 Task: Access a repository's "File Finder" to locate specific code files.
Action: Mouse moved to (655, 224)
Screenshot: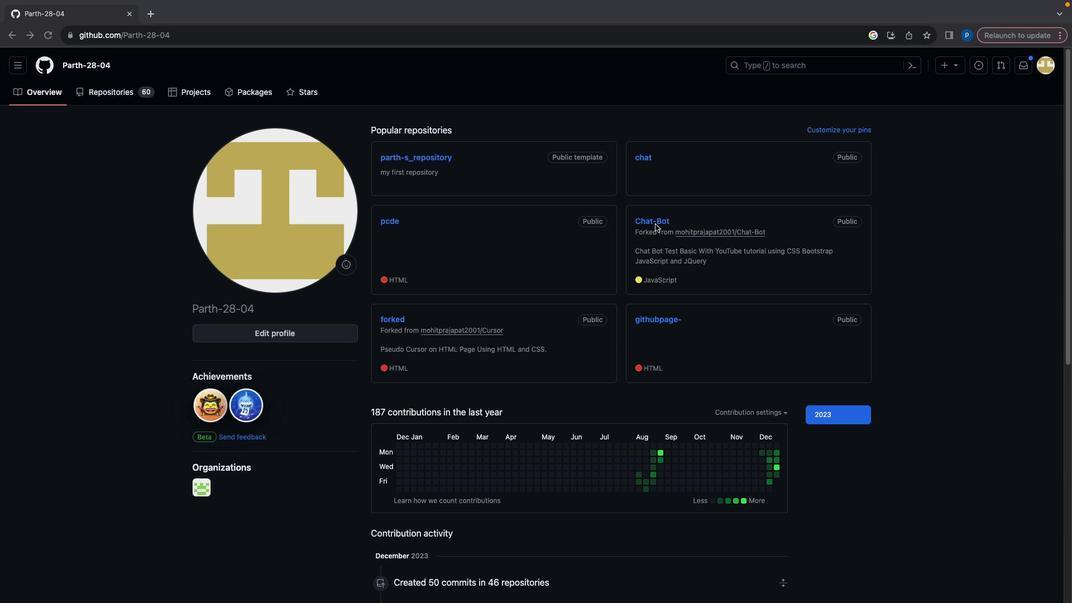 
Action: Mouse pressed left at (655, 224)
Screenshot: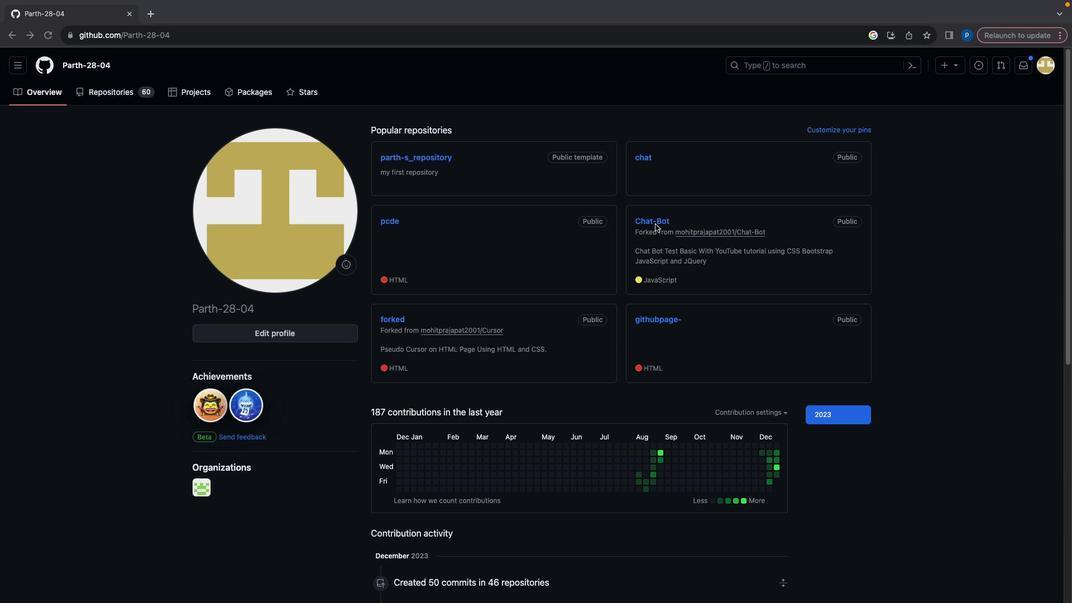 
Action: Mouse moved to (655, 221)
Screenshot: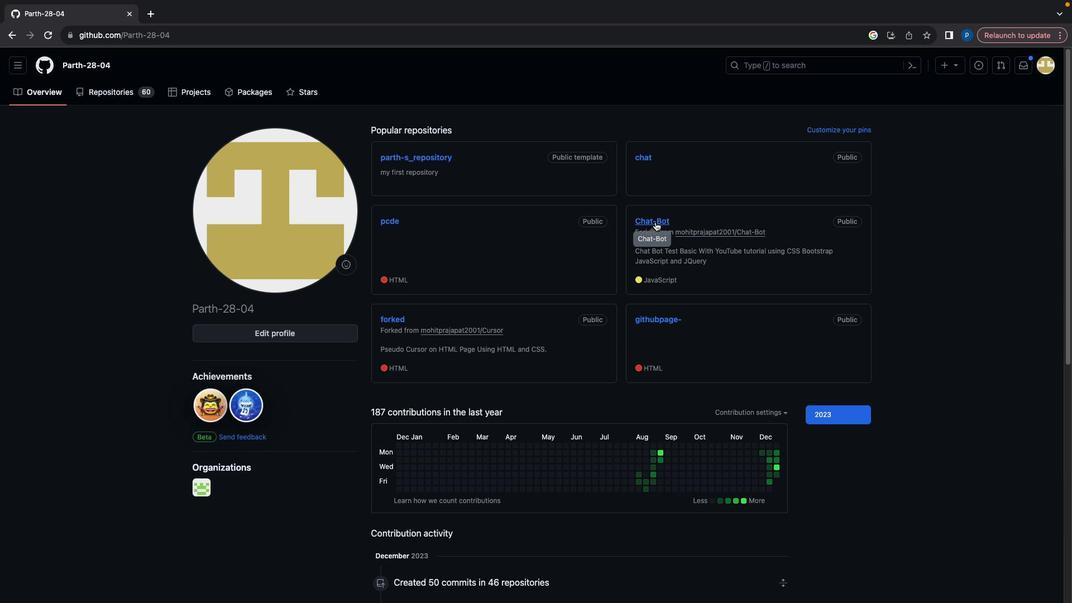 
Action: Mouse pressed left at (655, 221)
Screenshot: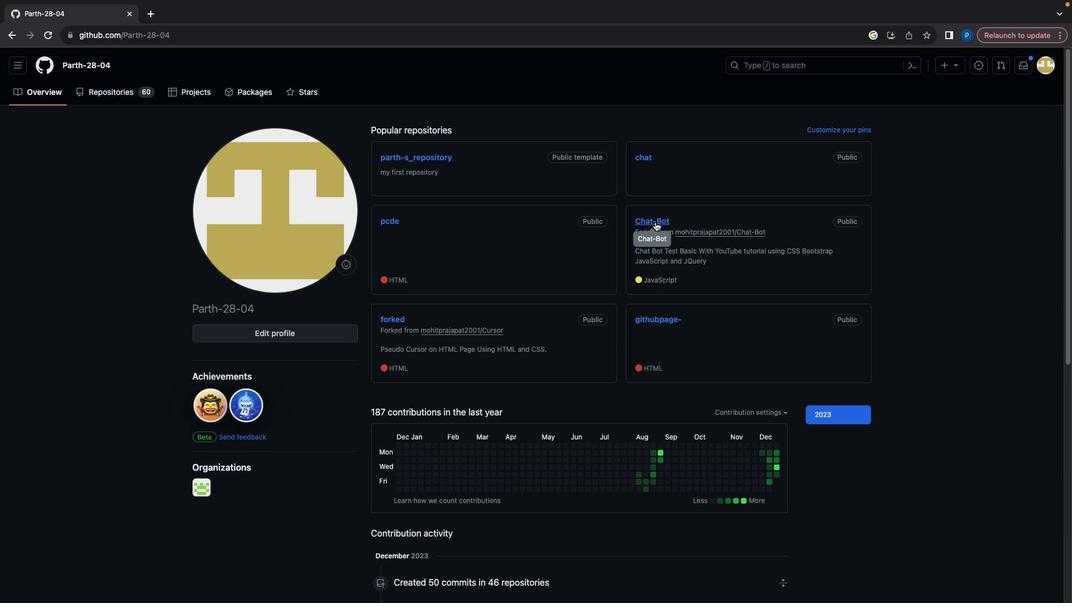 
Action: Mouse moved to (505, 172)
Screenshot: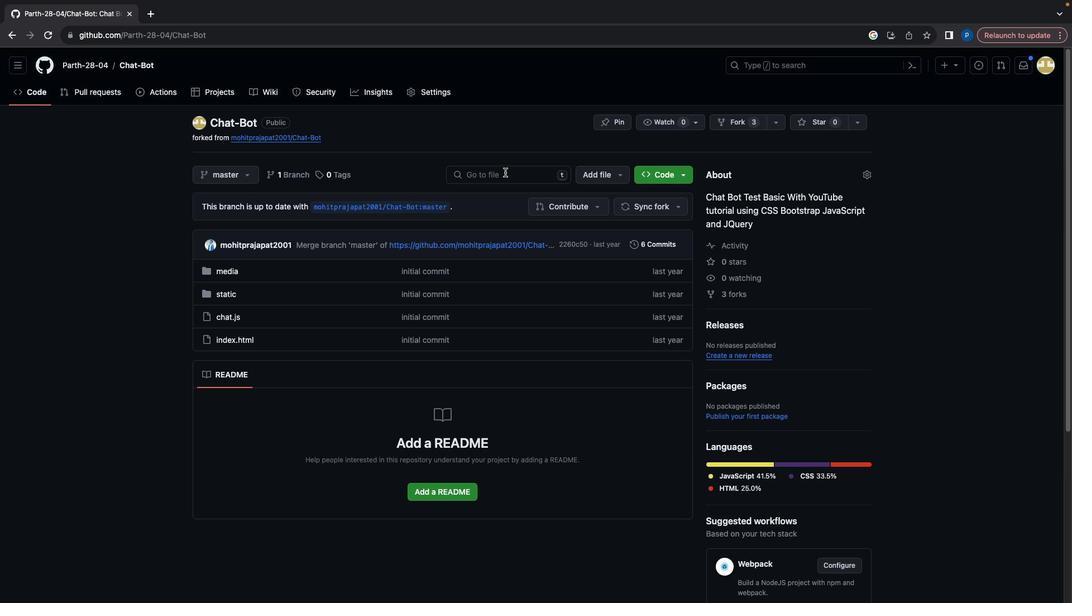 
Action: Mouse pressed left at (505, 172)
Screenshot: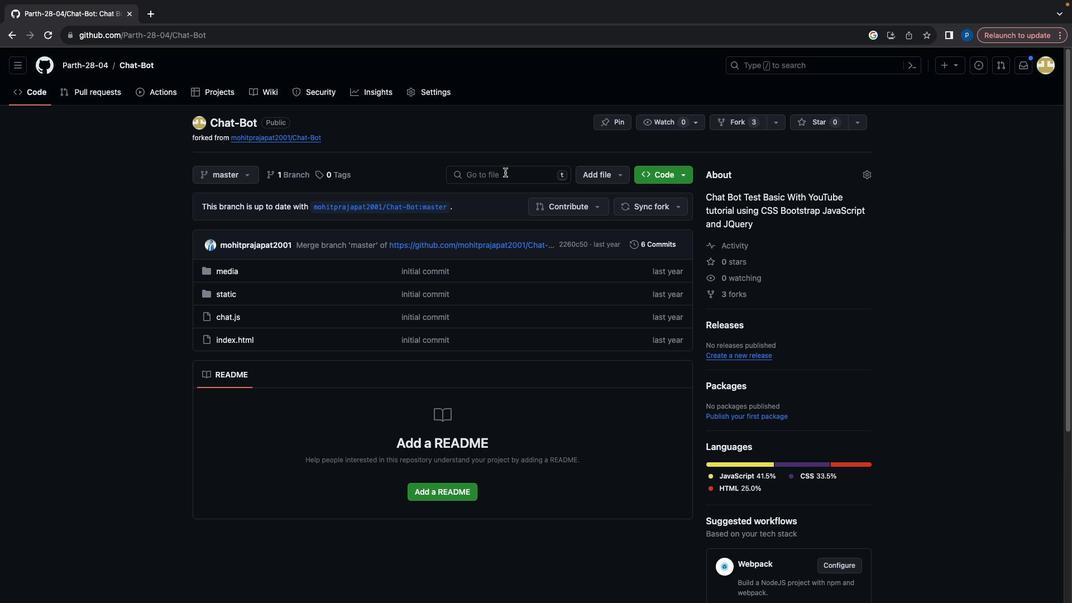 
Action: Key pressed 'i''n''d''e''x'Key.space'='Key.backspaceKey.backspace'.''h''t''m''l'Key.enter
Screenshot: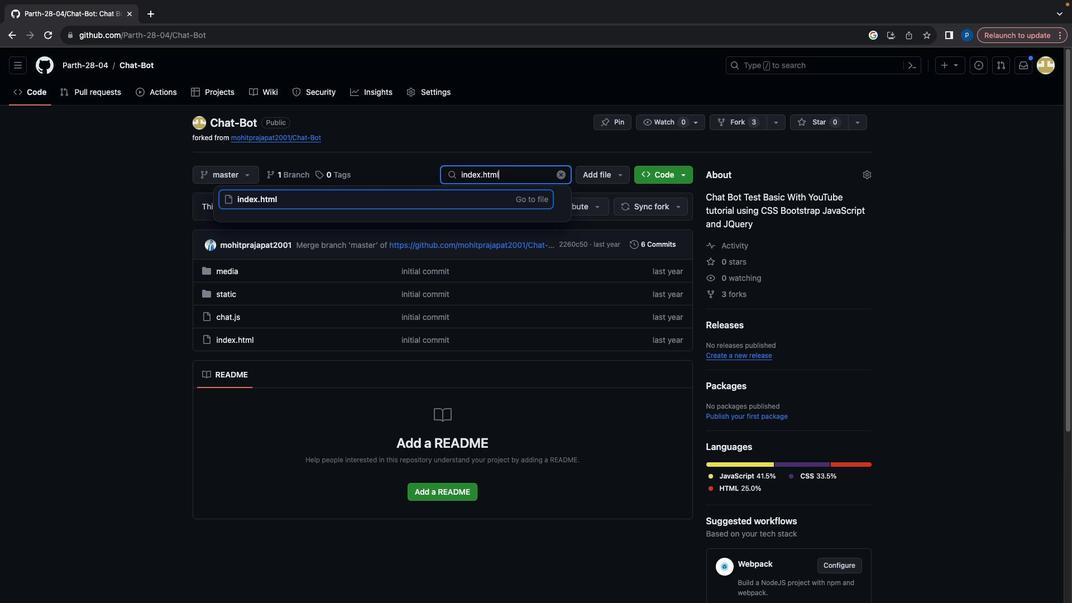 
Action: Mouse scrolled (505, 172) with delta (0, 0)
Screenshot: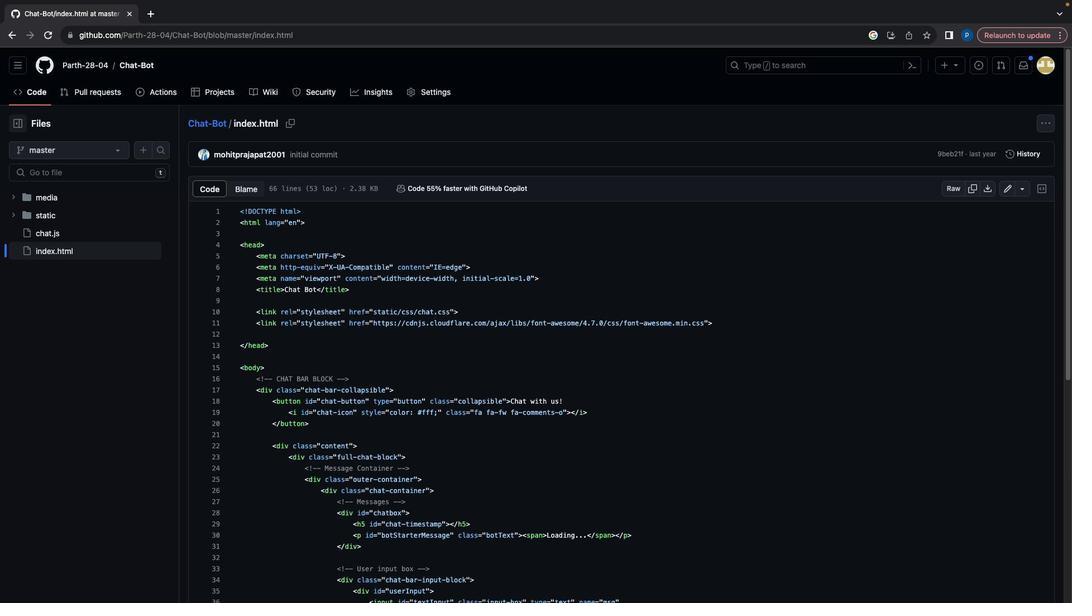 
Action: Mouse moved to (539, 215)
Screenshot: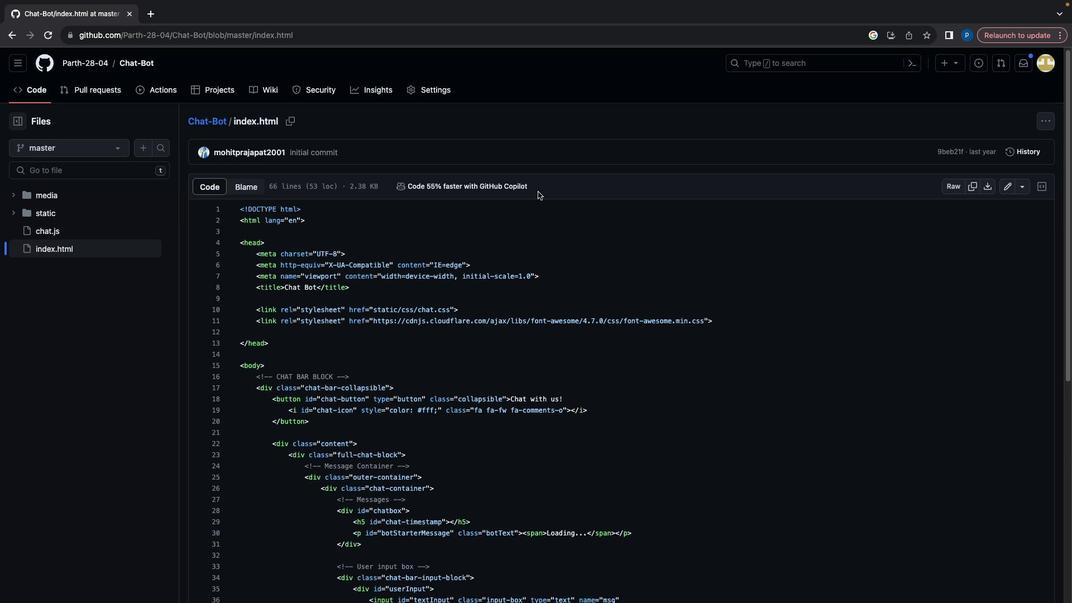 
Action: Mouse scrolled (539, 215) with delta (0, 0)
Screenshot: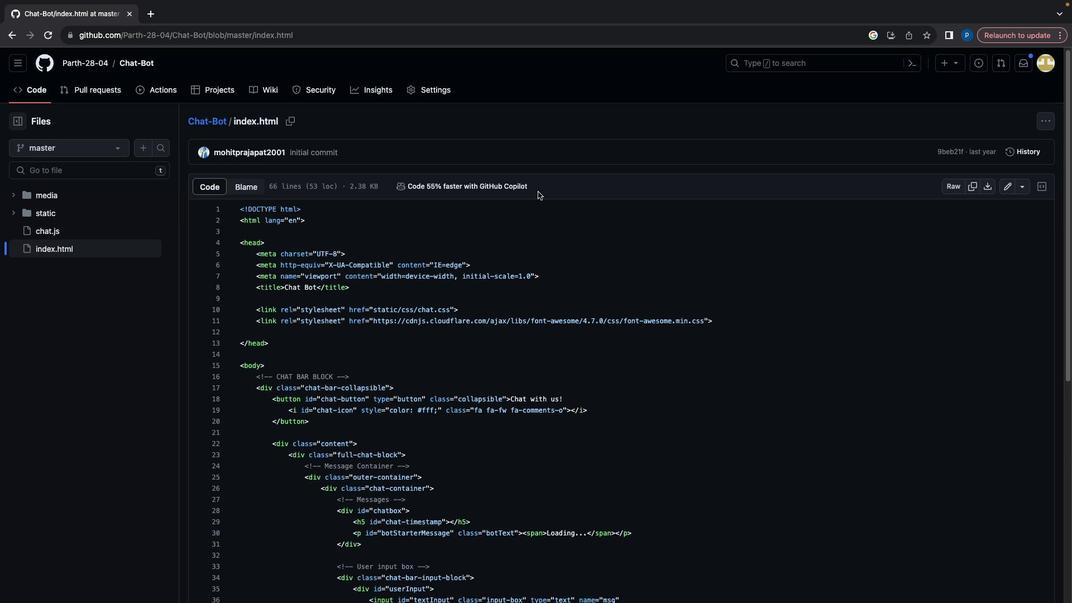
Action: Mouse moved to (542, 236)
Screenshot: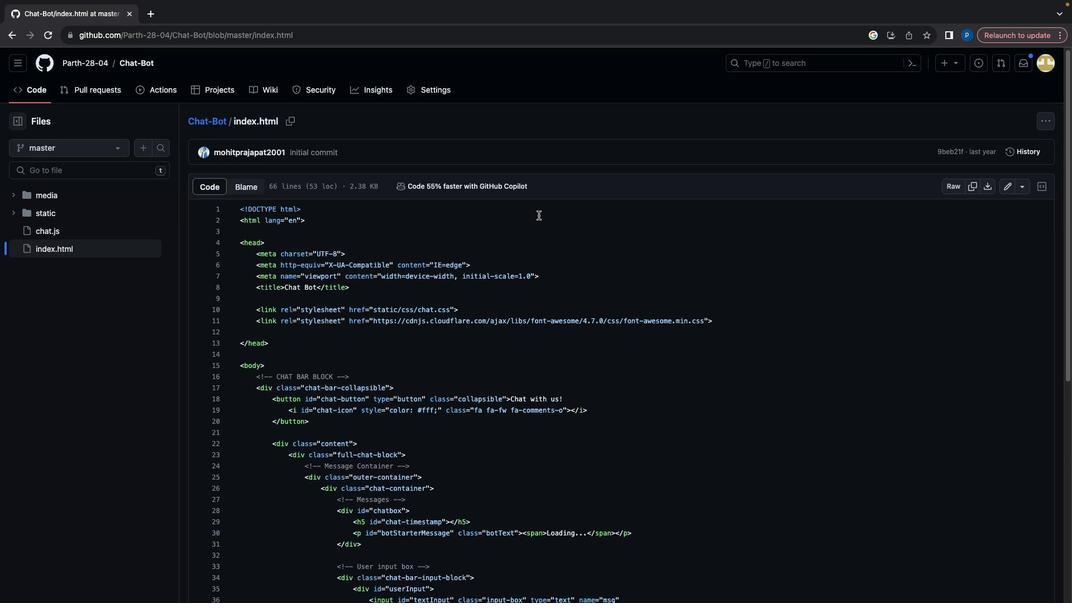 
Action: Mouse scrolled (542, 236) with delta (0, 0)
Screenshot: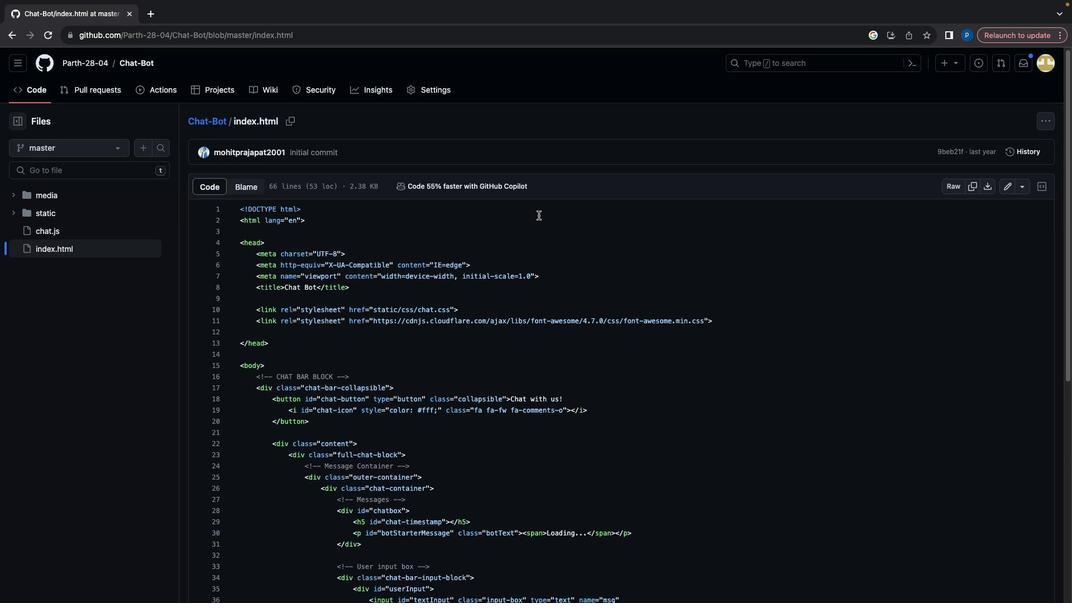 
Action: Mouse moved to (544, 250)
Screenshot: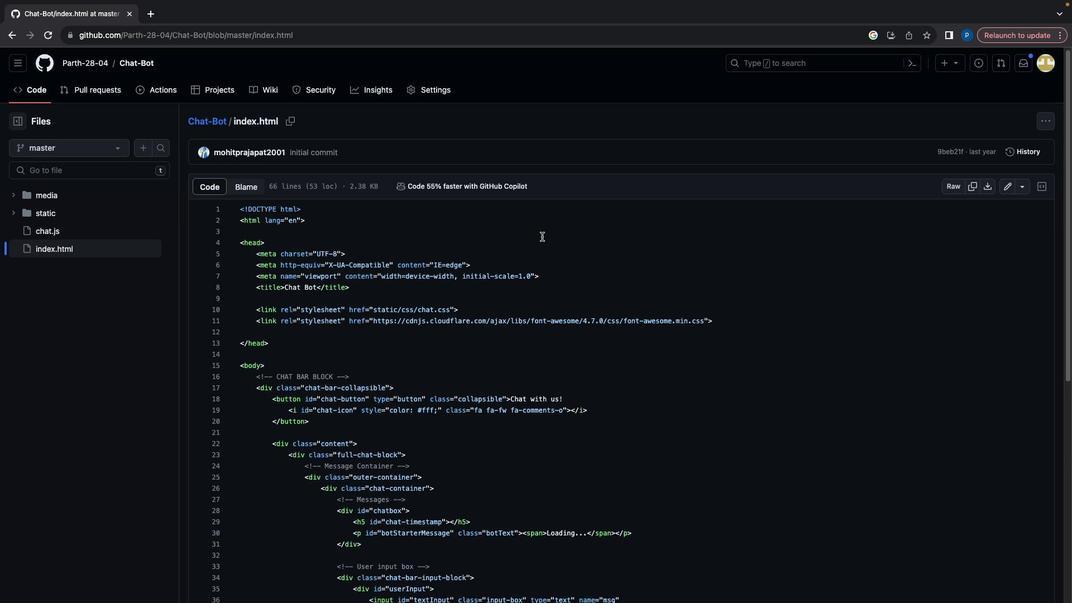 
Action: Mouse scrolled (544, 250) with delta (0, -1)
Screenshot: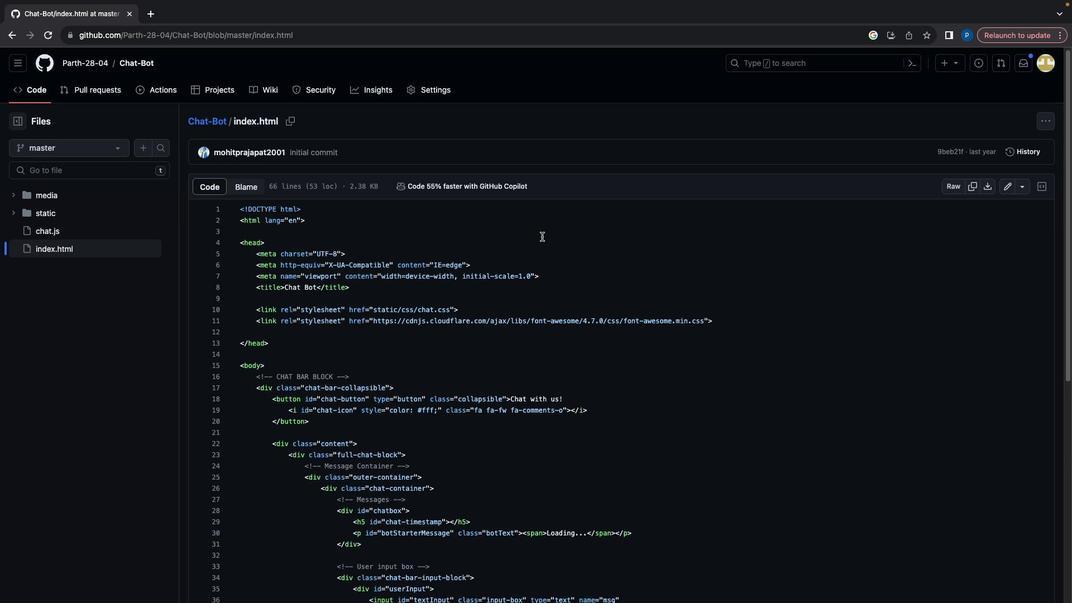 
Action: Mouse moved to (544, 251)
Screenshot: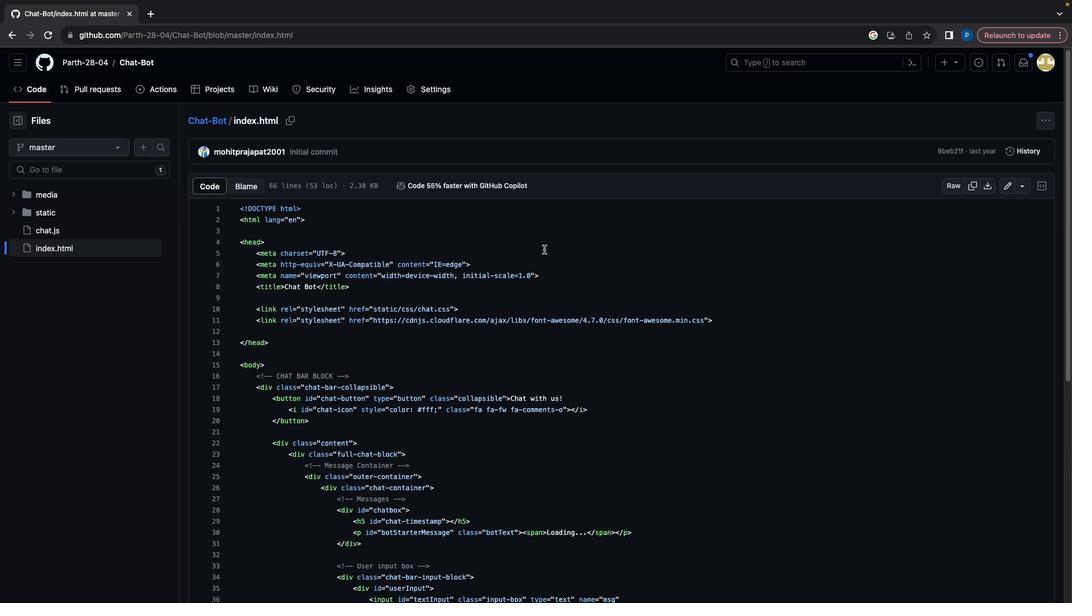 
Action: Mouse scrolled (544, 251) with delta (0, -2)
Screenshot: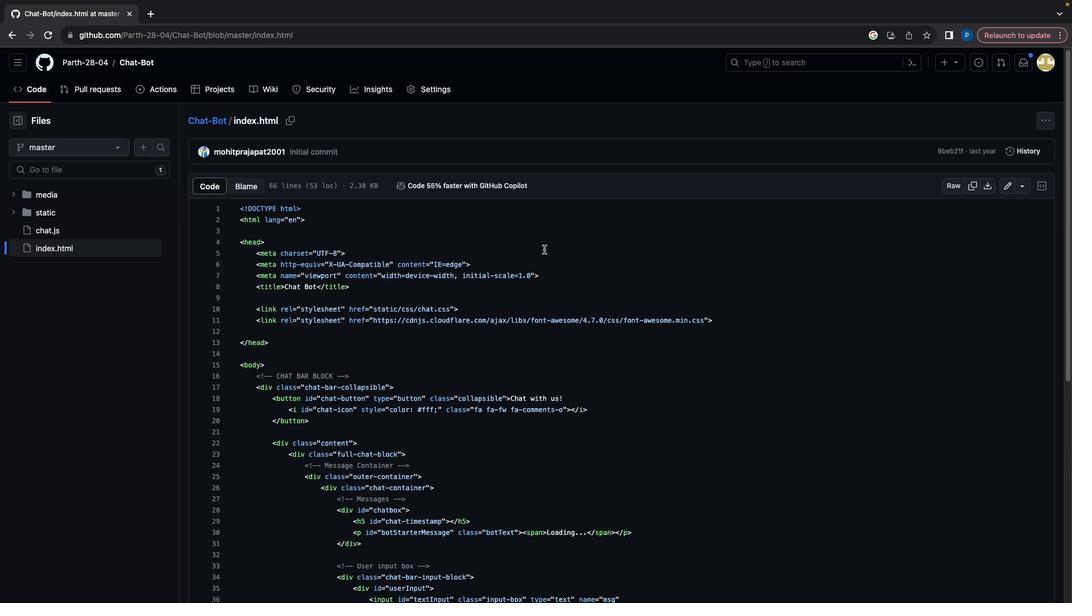 
Action: Mouse scrolled (544, 251) with delta (0, -2)
Screenshot: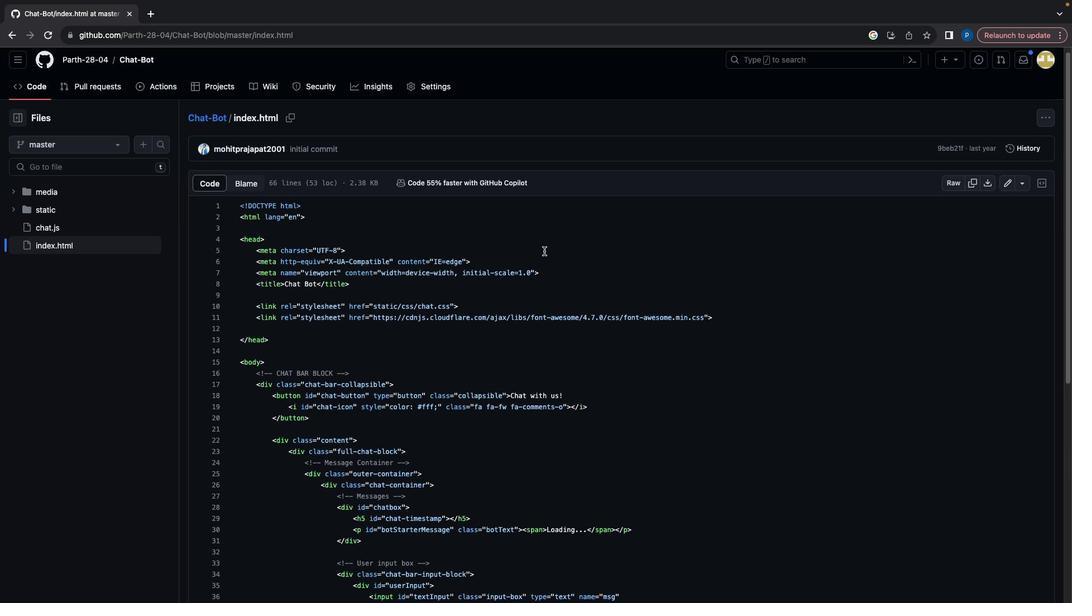 
Action: Mouse scrolled (544, 251) with delta (0, -3)
Screenshot: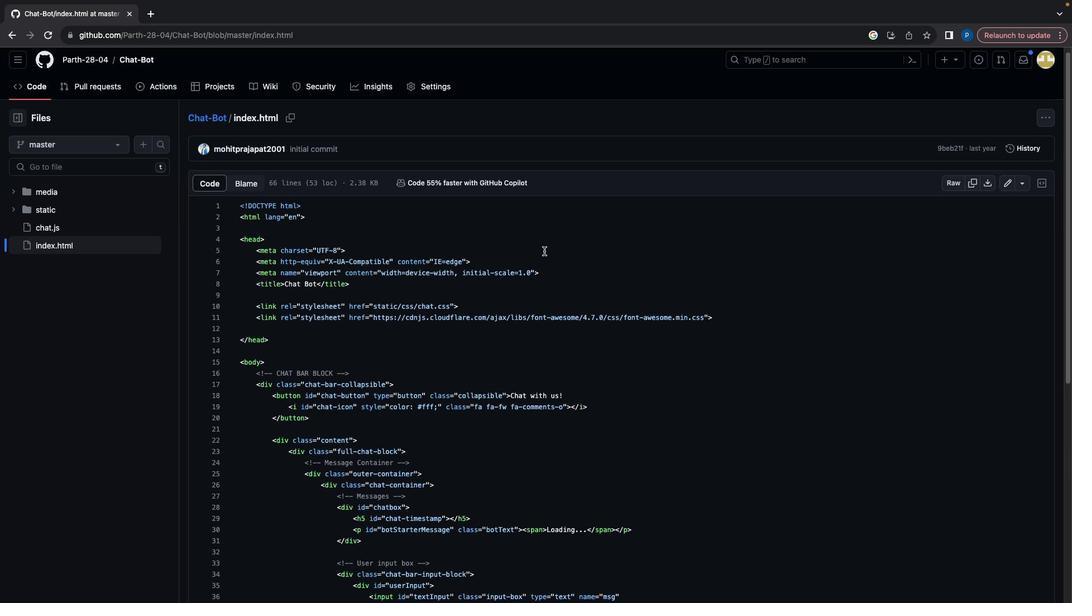 
Action: Mouse scrolled (544, 251) with delta (0, -3)
Screenshot: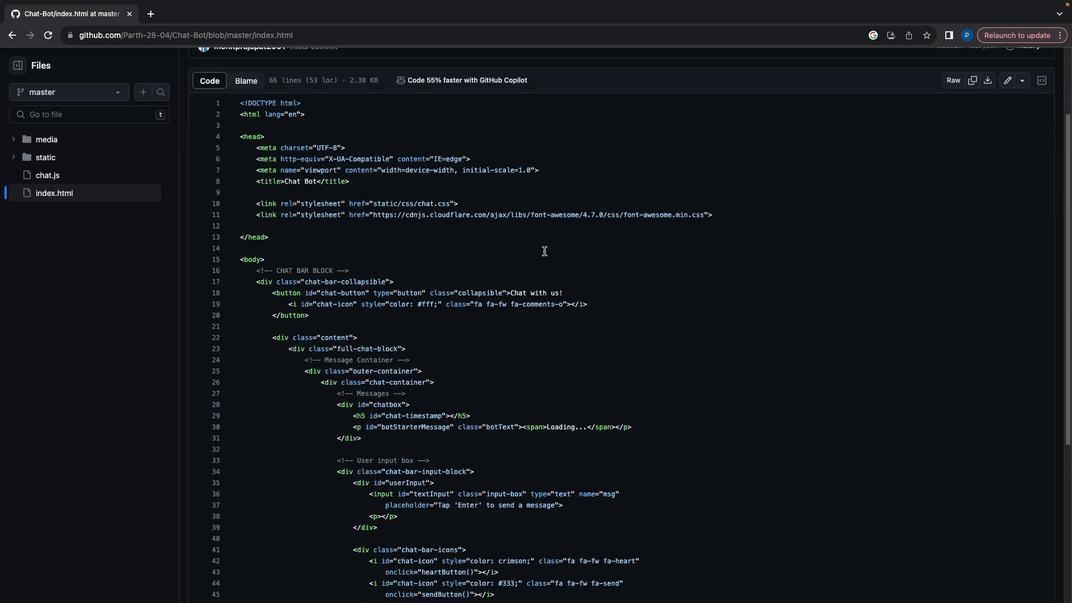
Action: Mouse scrolled (544, 251) with delta (0, 0)
Screenshot: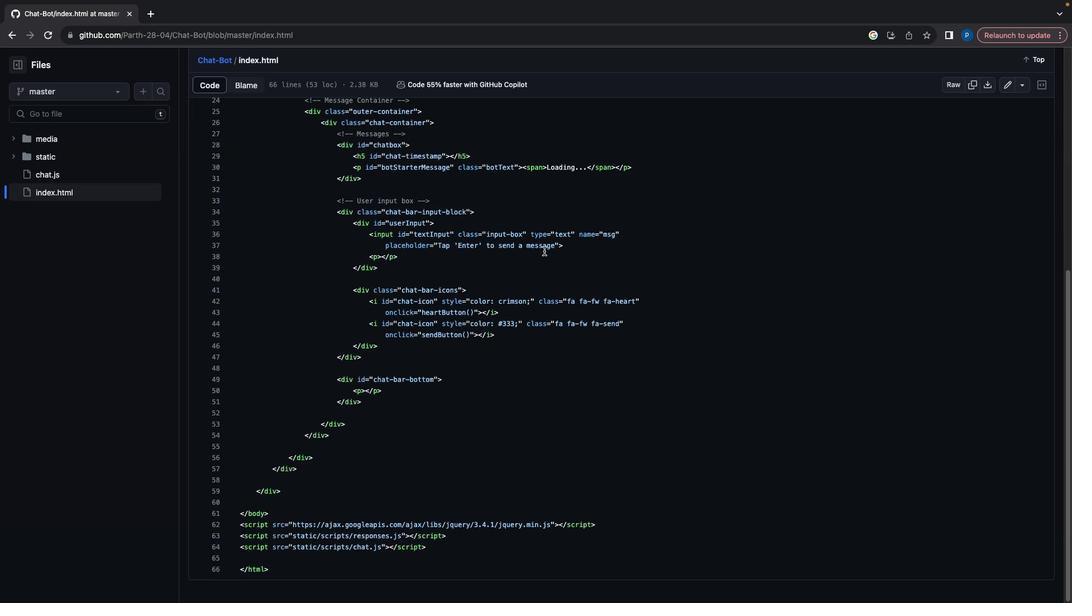 
Action: Mouse scrolled (544, 251) with delta (0, 0)
Screenshot: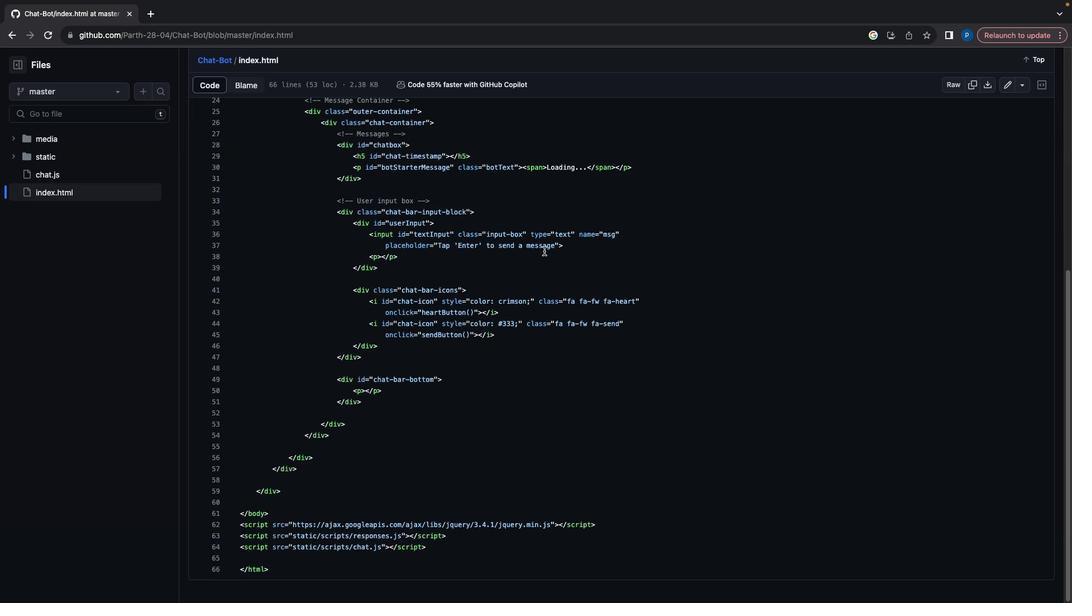 
Action: Mouse scrolled (544, 251) with delta (0, -1)
Screenshot: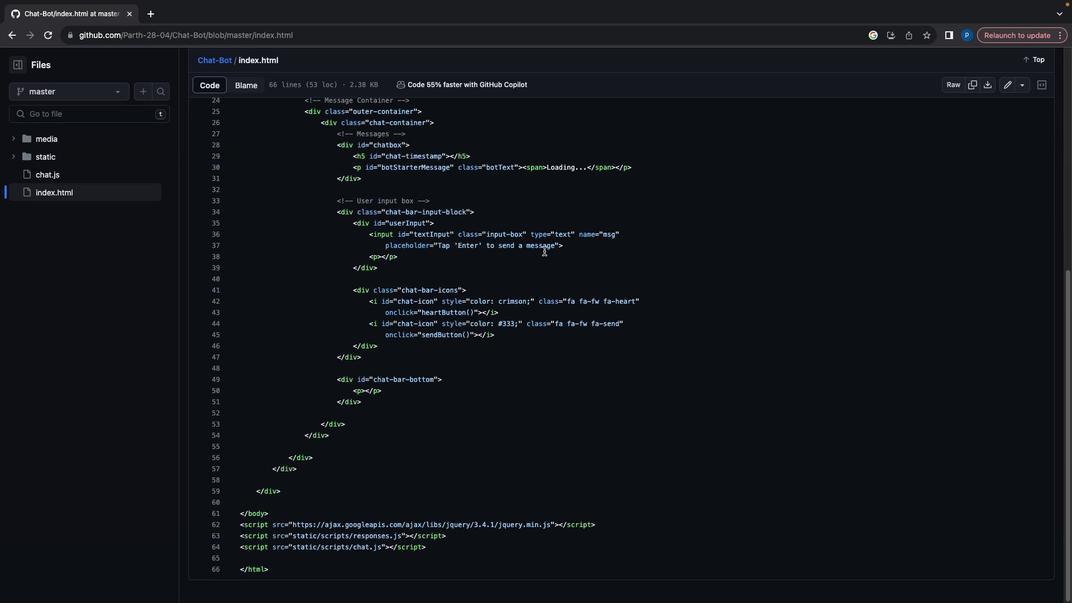 
Action: Mouse scrolled (544, 251) with delta (0, -2)
Screenshot: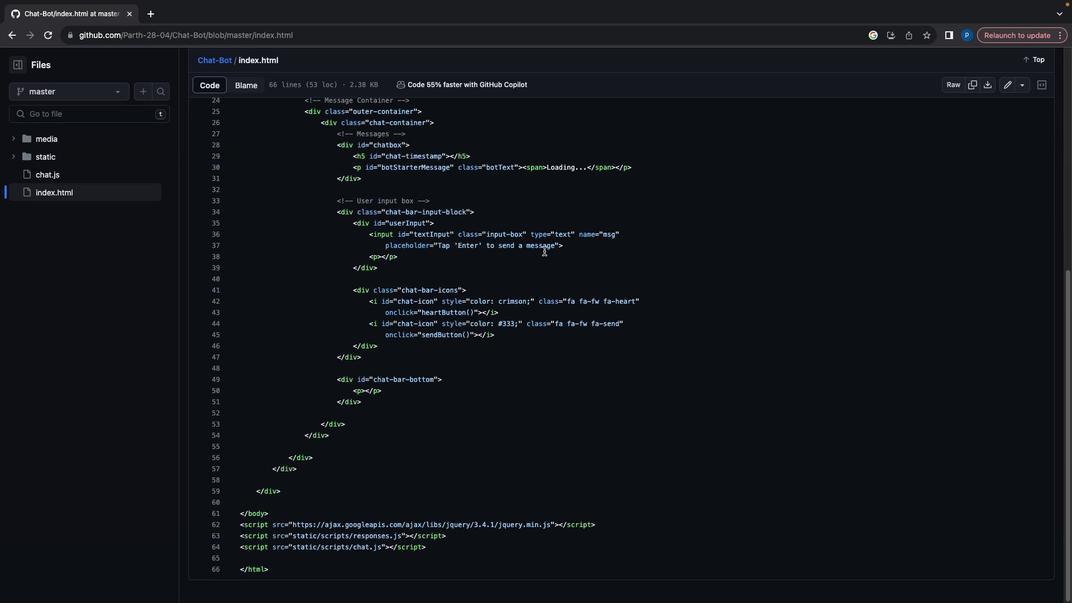 
Action: Mouse scrolled (544, 251) with delta (0, -3)
Screenshot: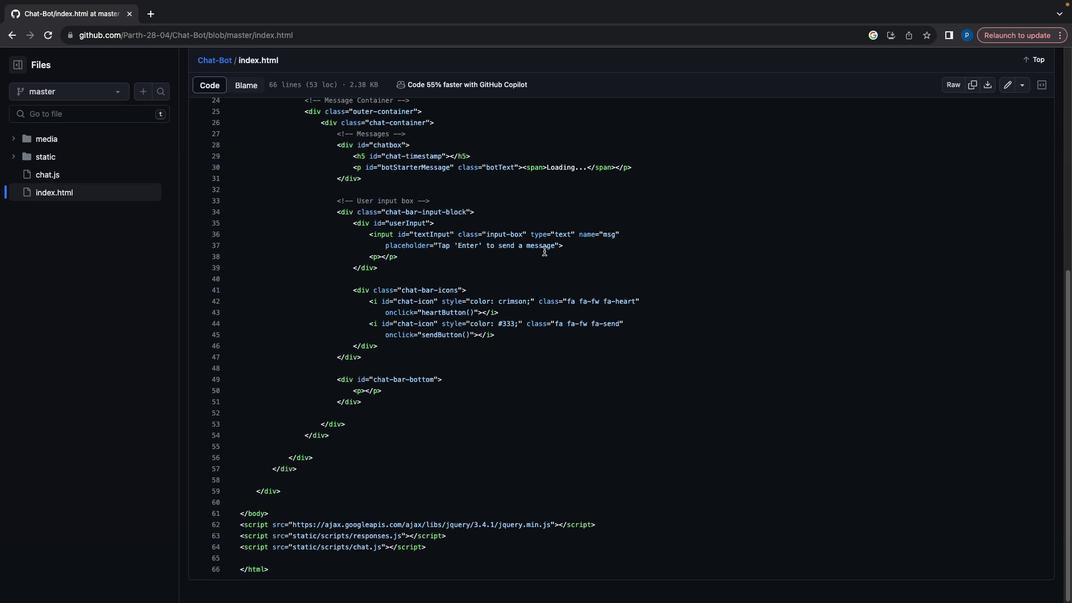 
Action: Mouse scrolled (544, 251) with delta (0, 0)
Screenshot: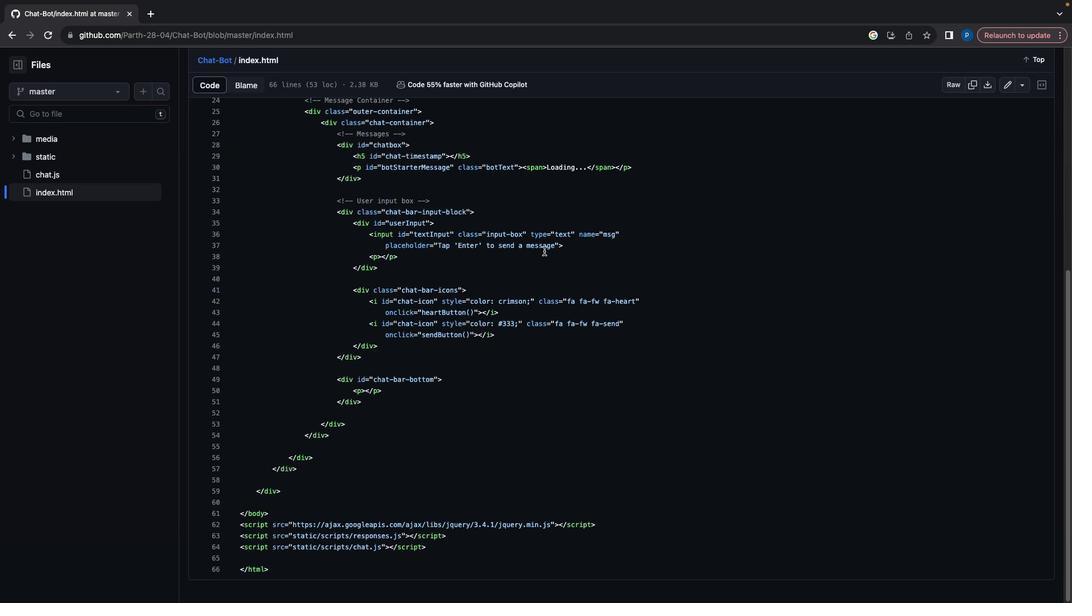 
Action: Mouse scrolled (544, 251) with delta (0, 0)
Screenshot: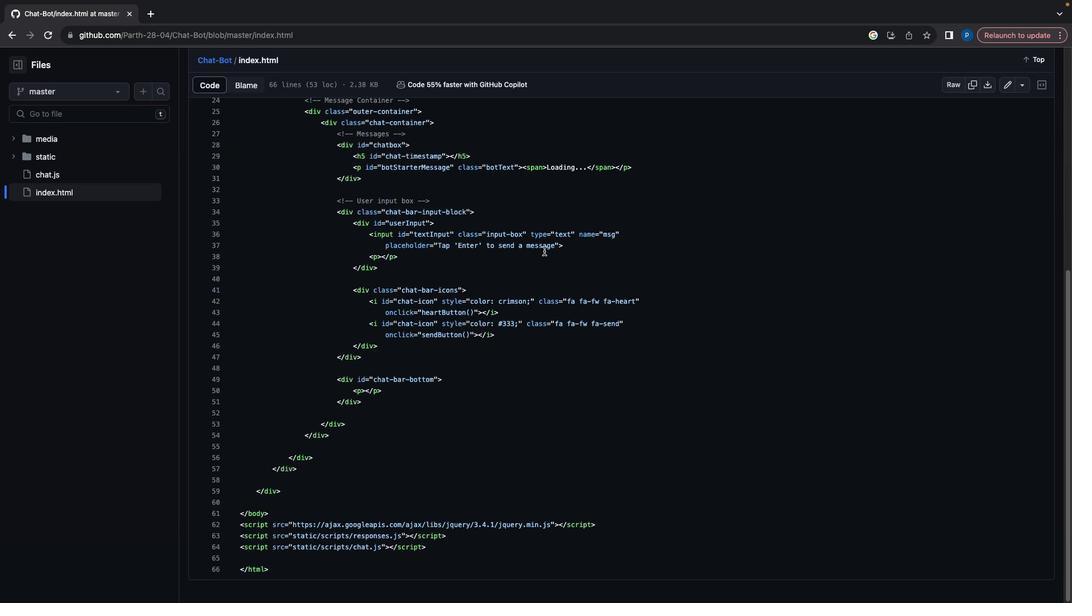 
Action: Mouse scrolled (544, 251) with delta (0, 2)
Screenshot: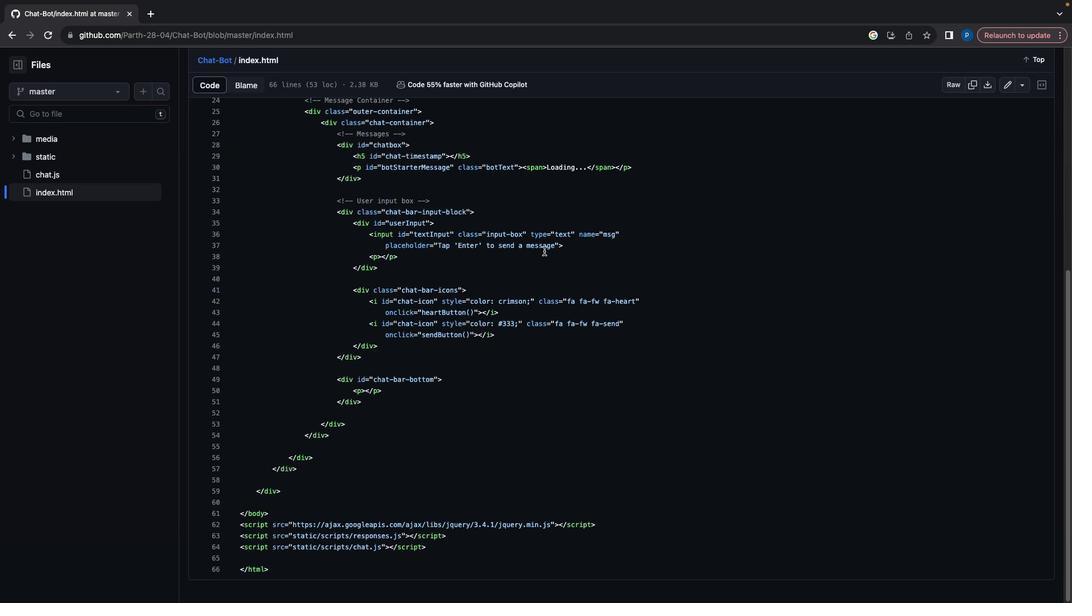 
Action: Mouse scrolled (544, 251) with delta (0, 2)
Screenshot: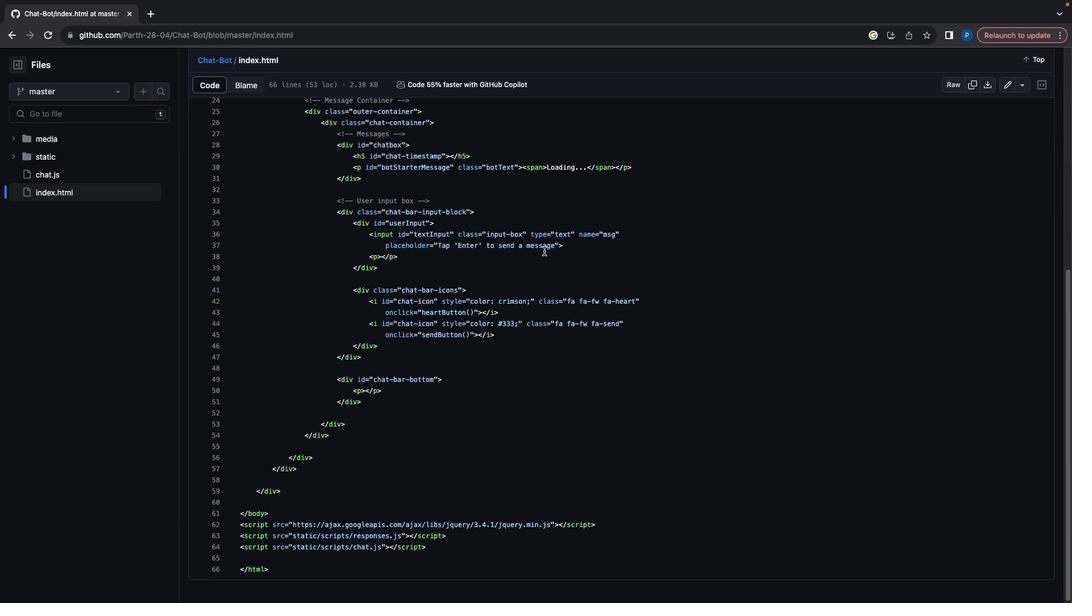 
Action: Mouse scrolled (544, 251) with delta (0, 3)
Screenshot: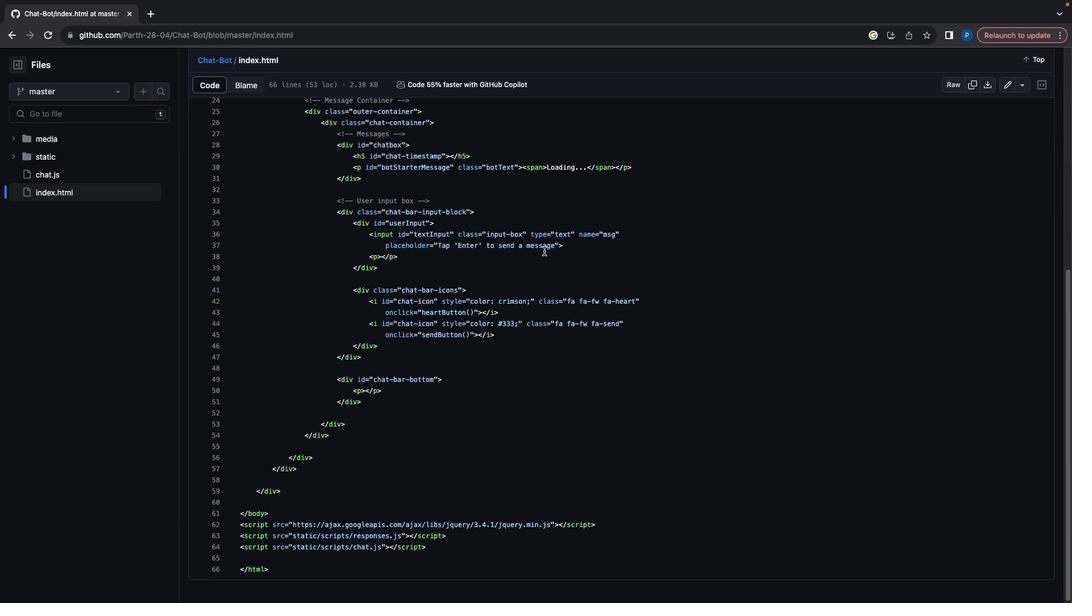 
Action: Mouse scrolled (544, 251) with delta (0, 3)
Screenshot: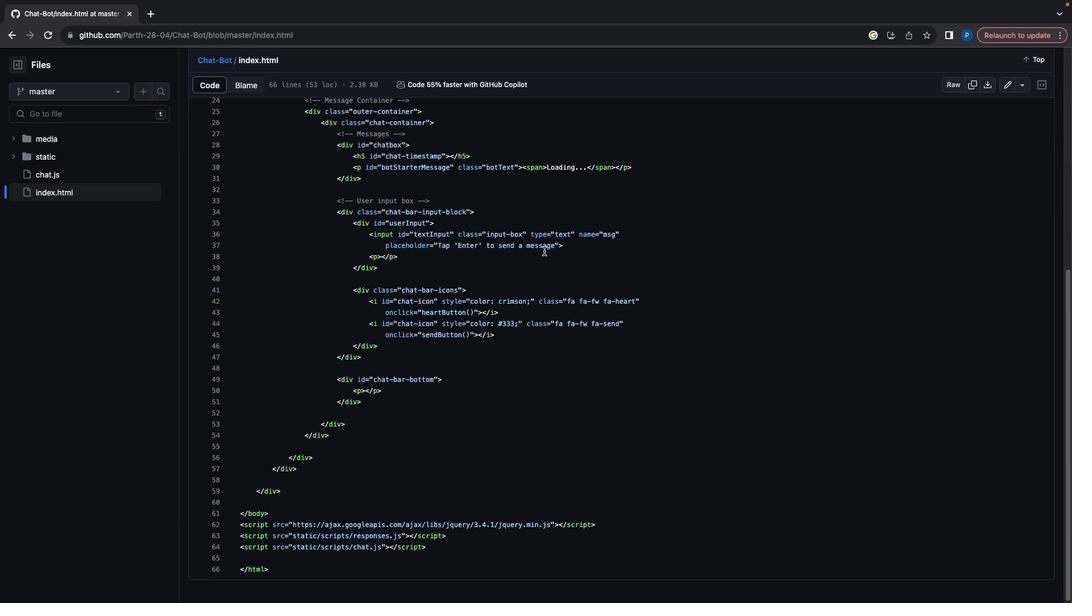
Action: Mouse scrolled (544, 251) with delta (0, 4)
Screenshot: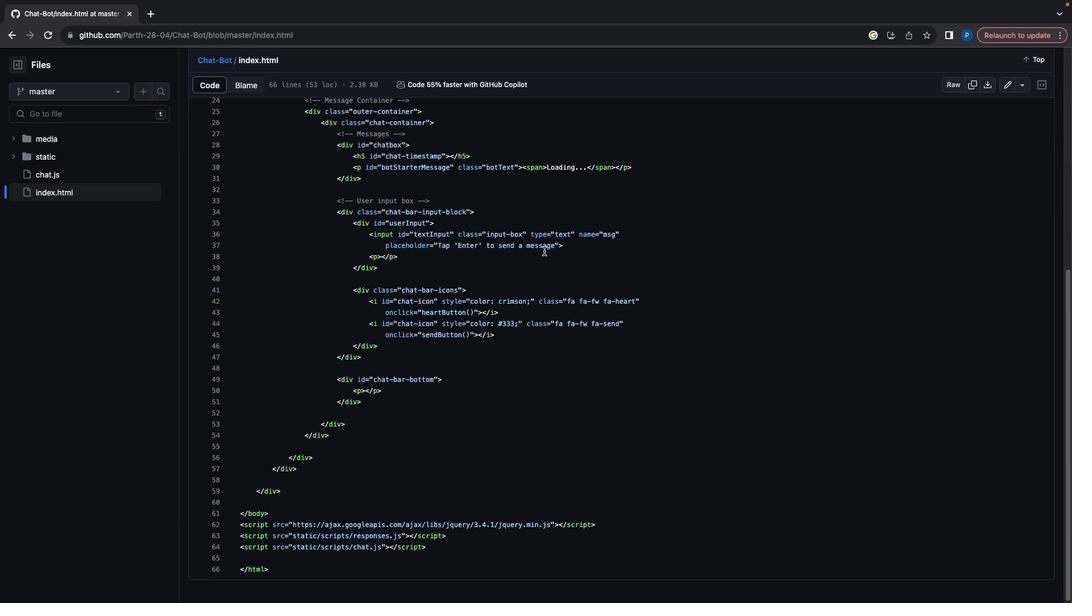 
Action: Mouse scrolled (544, 251) with delta (0, 0)
Screenshot: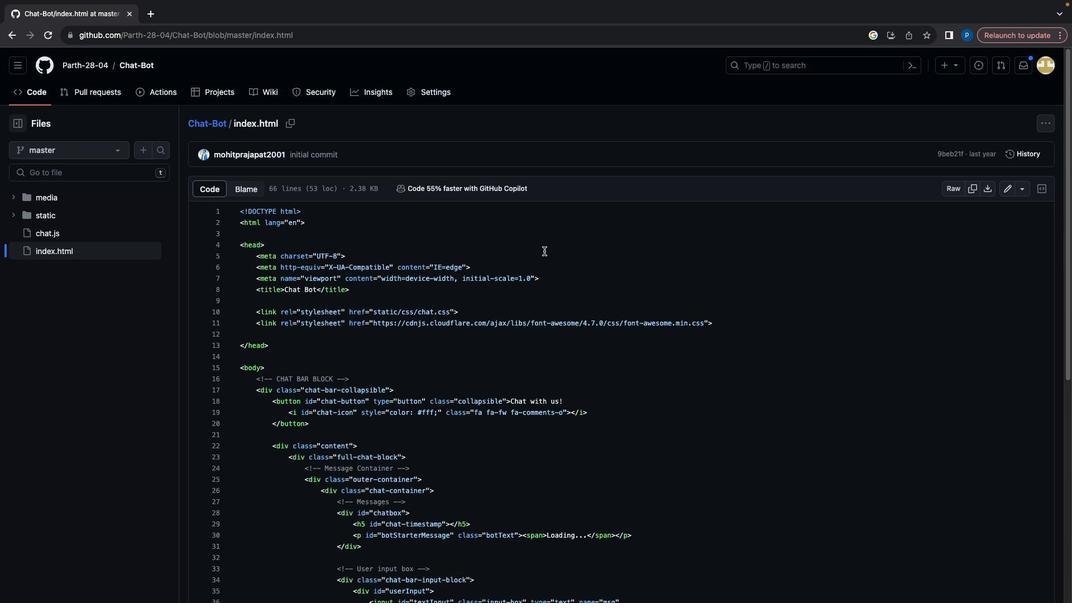 
Action: Mouse scrolled (544, 251) with delta (0, 0)
Screenshot: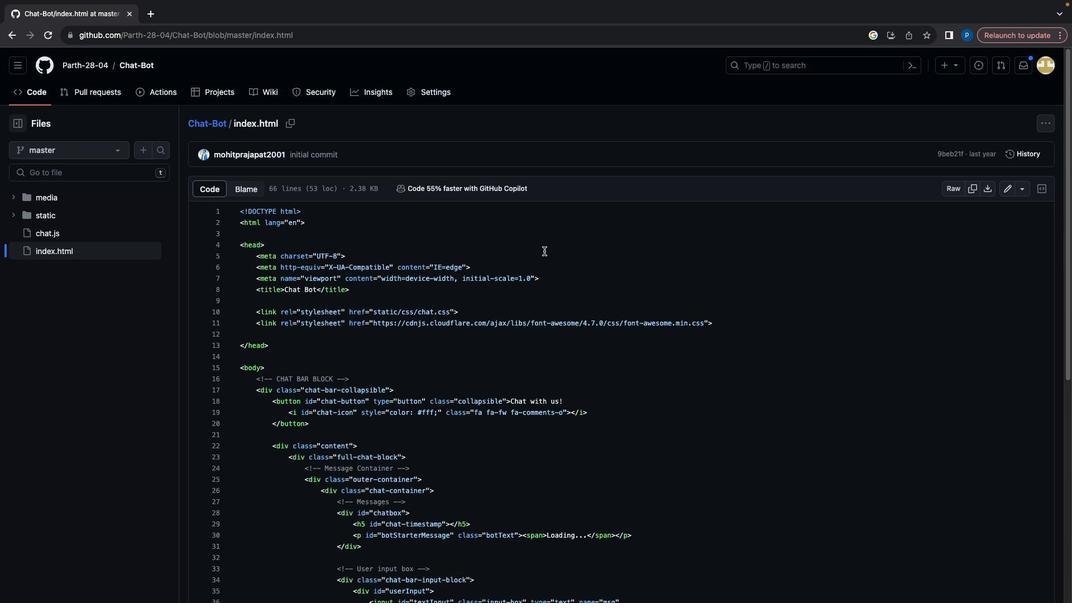 
Action: Mouse scrolled (544, 251) with delta (0, 2)
Screenshot: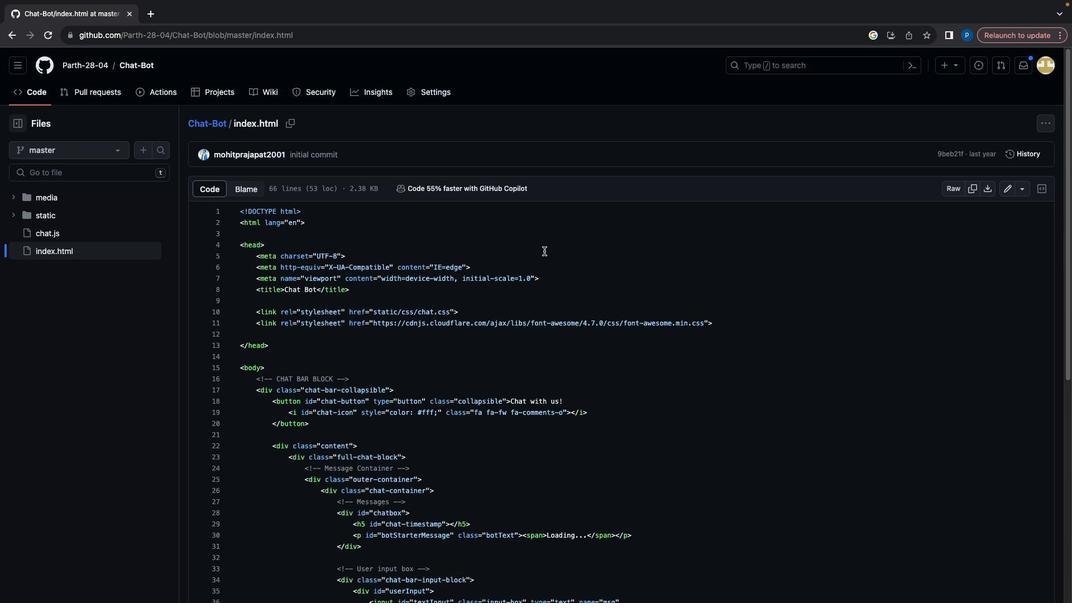 
Action: Mouse scrolled (544, 251) with delta (0, 2)
Screenshot: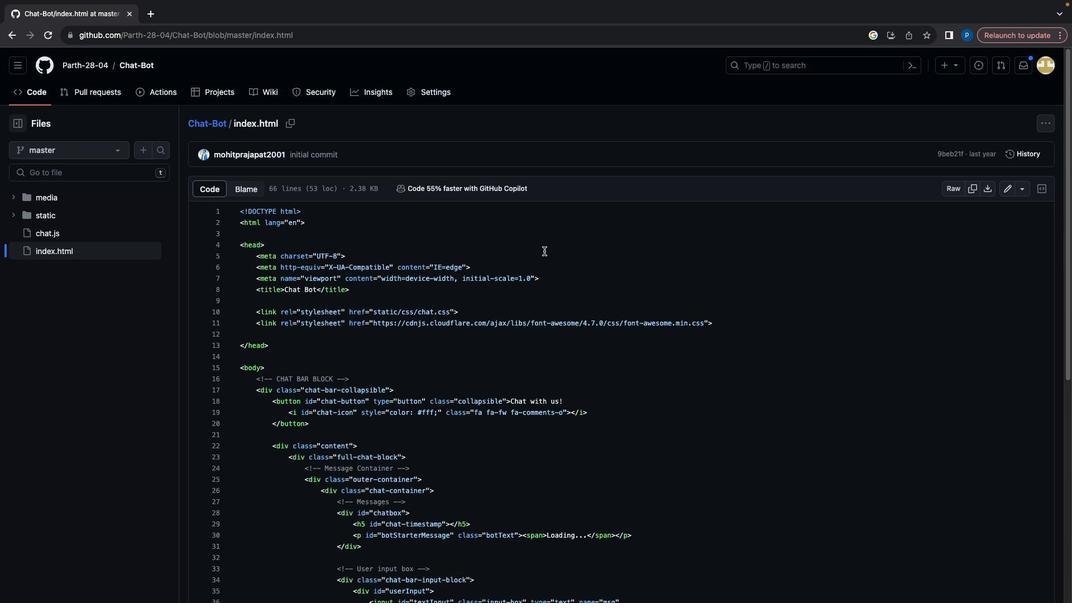 
Action: Mouse scrolled (544, 251) with delta (0, 3)
Screenshot: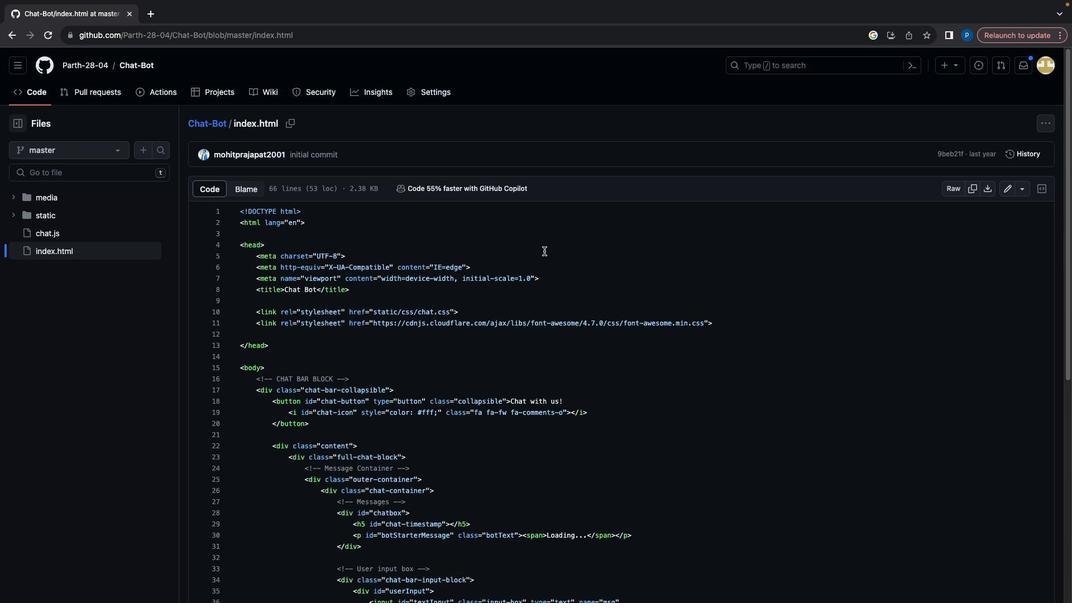 
Action: Mouse scrolled (544, 251) with delta (0, 3)
Screenshot: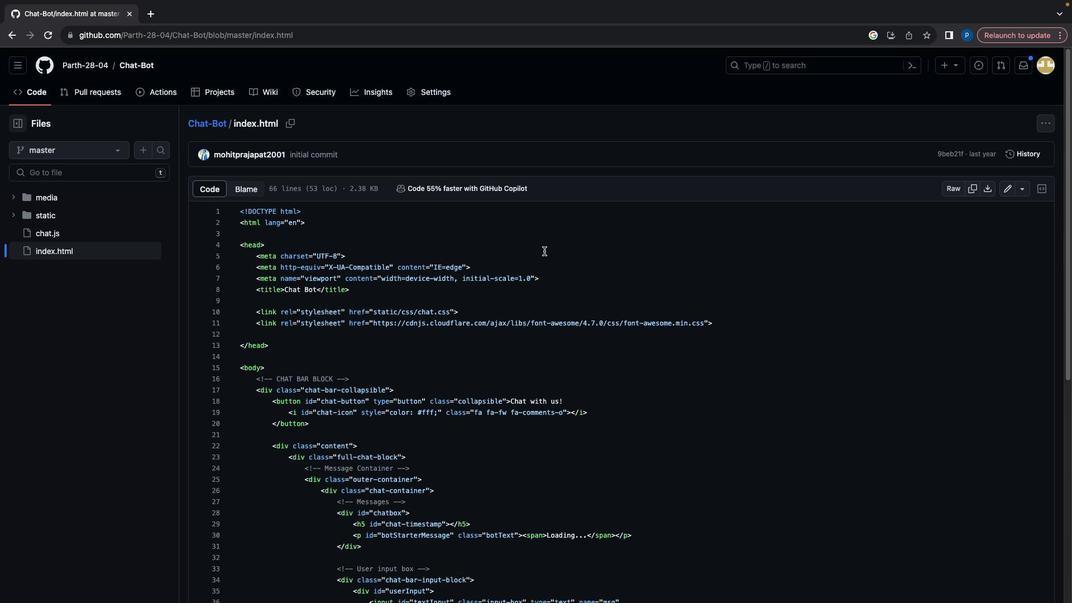 
